 Task: Create a rule when a start date Less than 1 hours from now is set on a card by anyone except me.
Action: Mouse moved to (1093, 71)
Screenshot: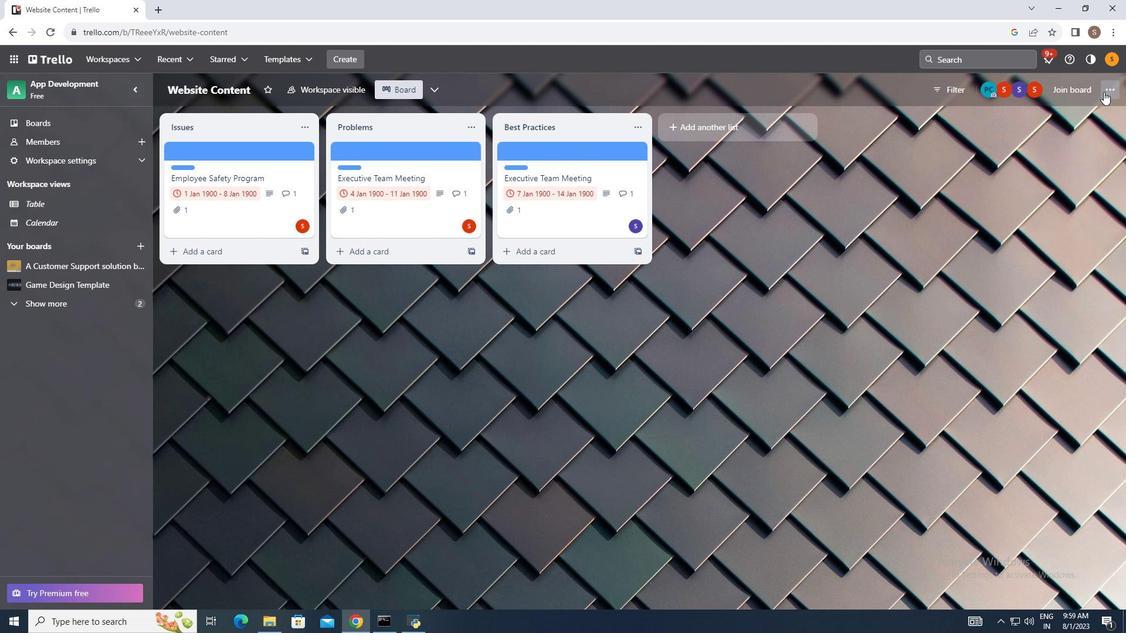 
Action: Mouse pressed left at (1093, 71)
Screenshot: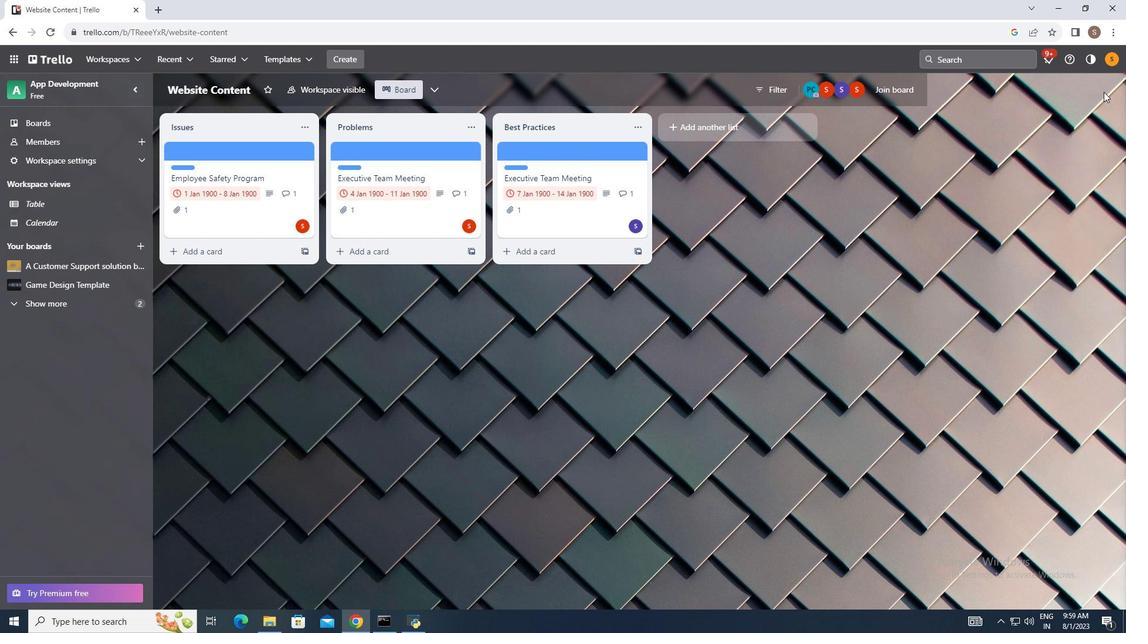 
Action: Mouse moved to (1019, 217)
Screenshot: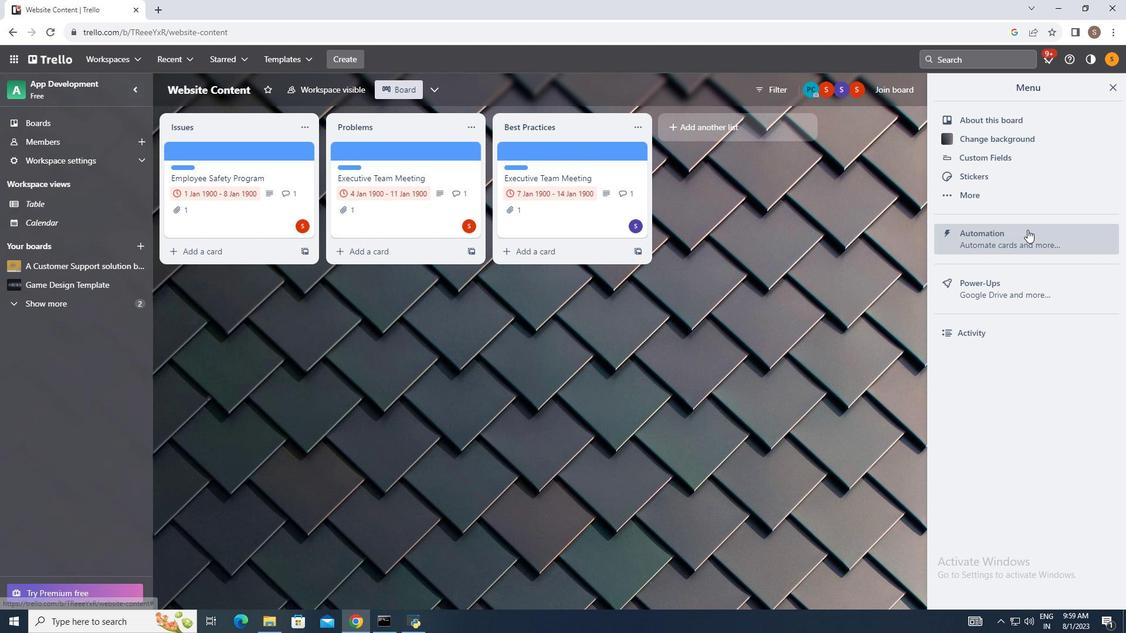
Action: Mouse pressed left at (1019, 217)
Screenshot: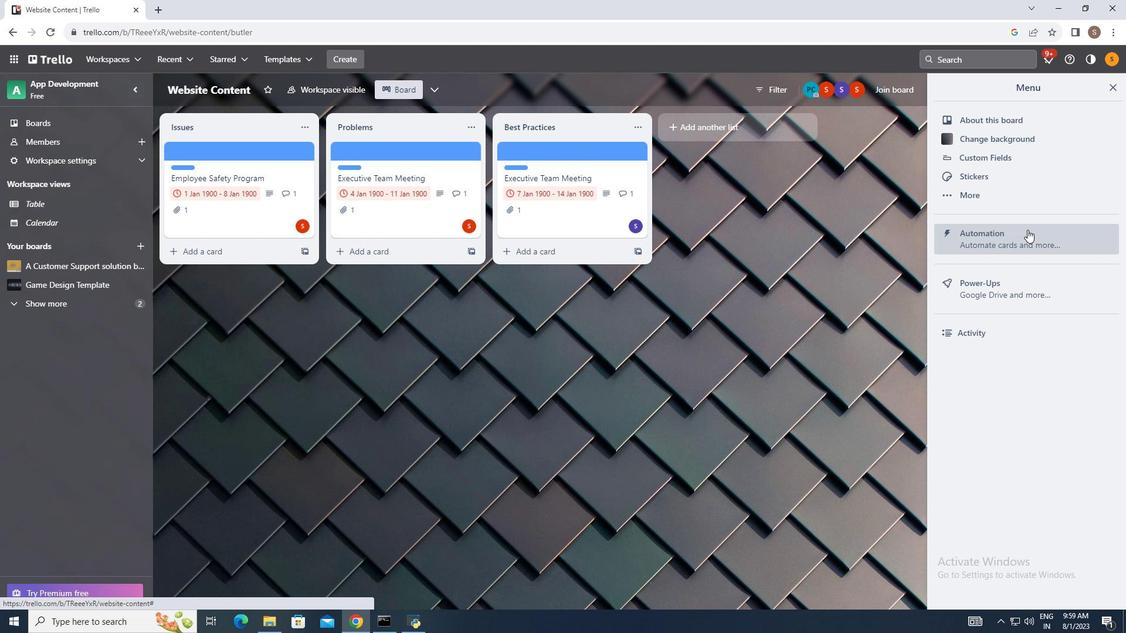 
Action: Mouse moved to (221, 173)
Screenshot: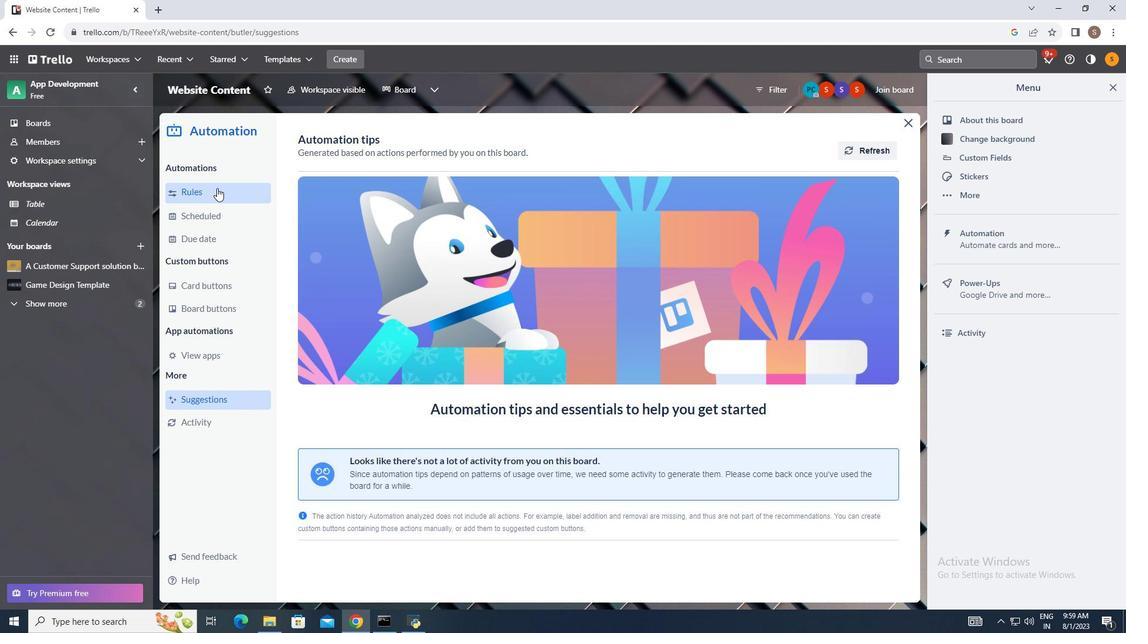 
Action: Mouse pressed left at (221, 173)
Screenshot: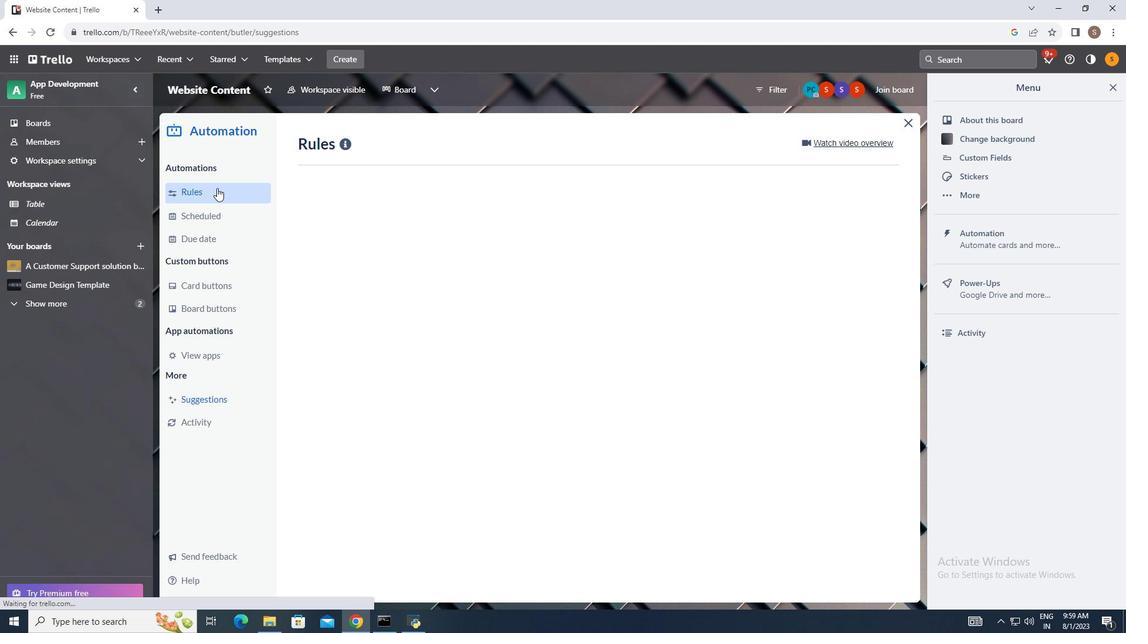 
Action: Mouse moved to (771, 126)
Screenshot: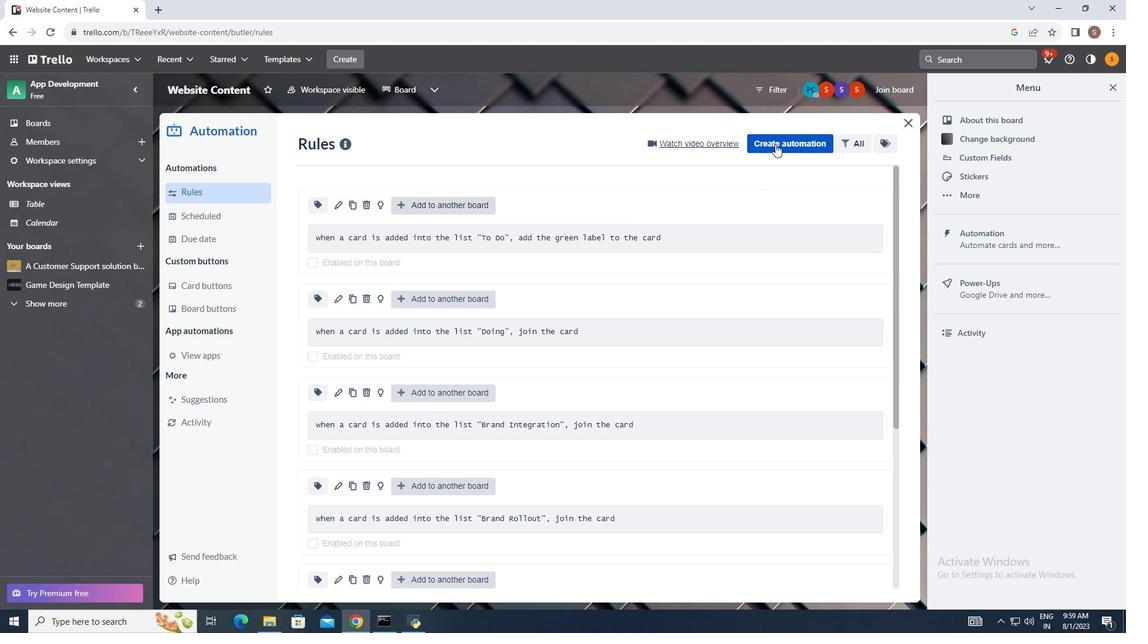 
Action: Mouse pressed left at (771, 126)
Screenshot: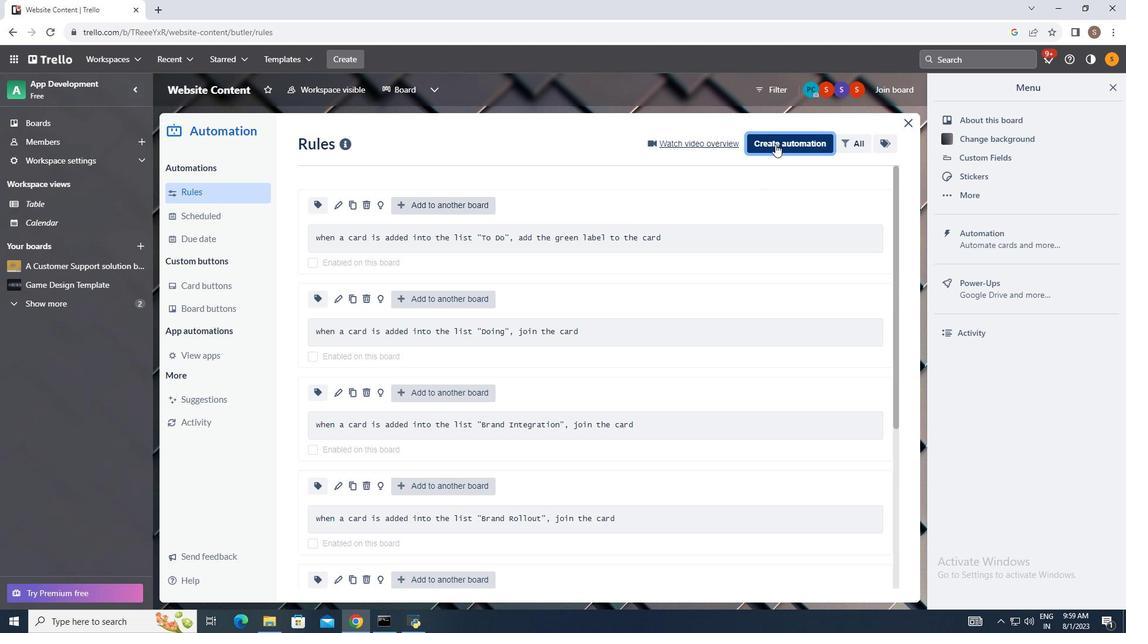 
Action: Mouse moved to (600, 240)
Screenshot: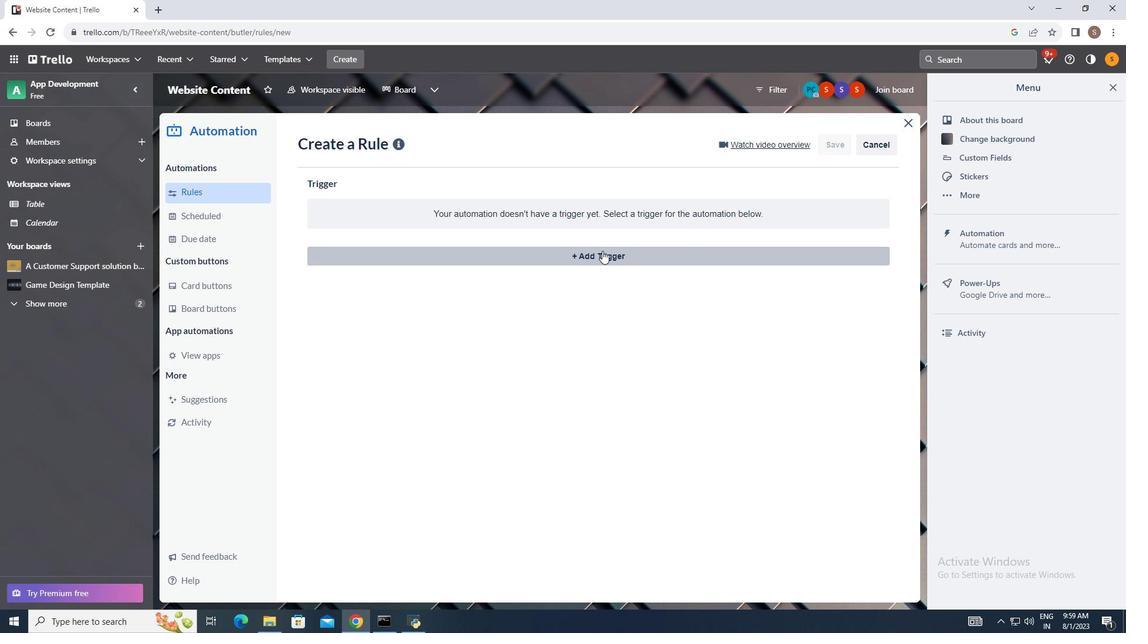 
Action: Mouse pressed left at (600, 240)
Screenshot: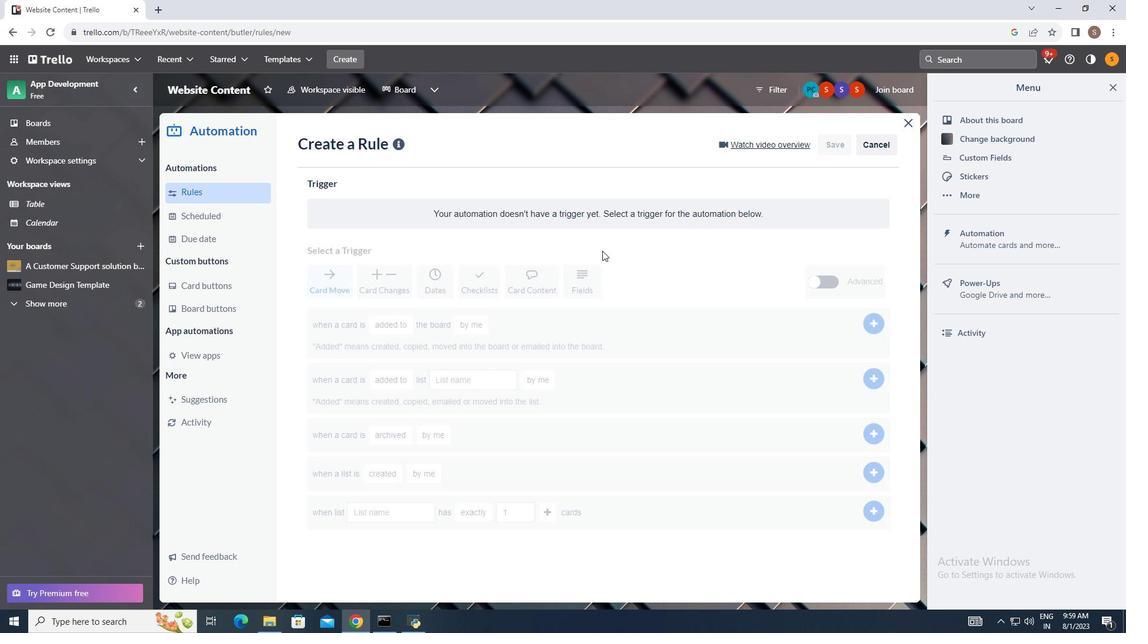 
Action: Mouse moved to (439, 279)
Screenshot: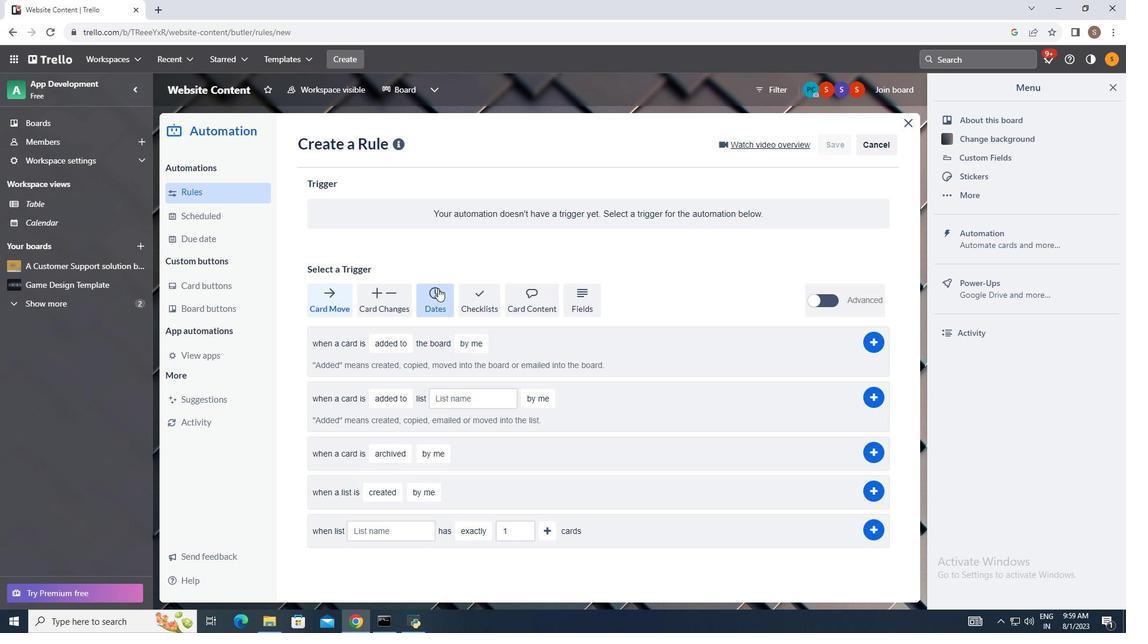 
Action: Mouse pressed left at (439, 279)
Screenshot: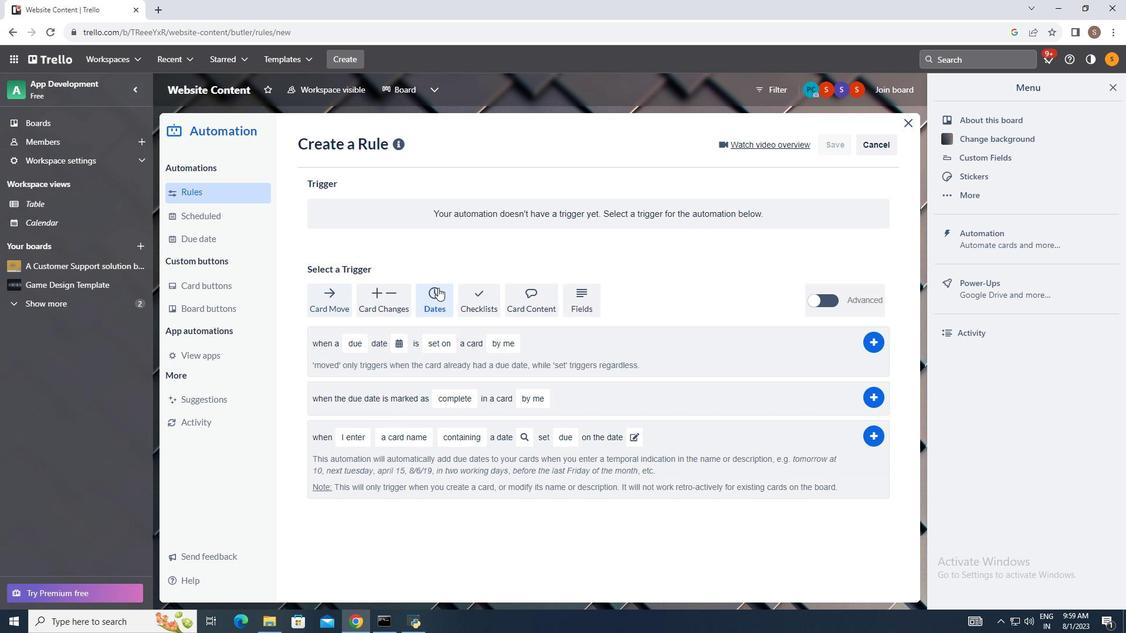 
Action: Mouse moved to (350, 335)
Screenshot: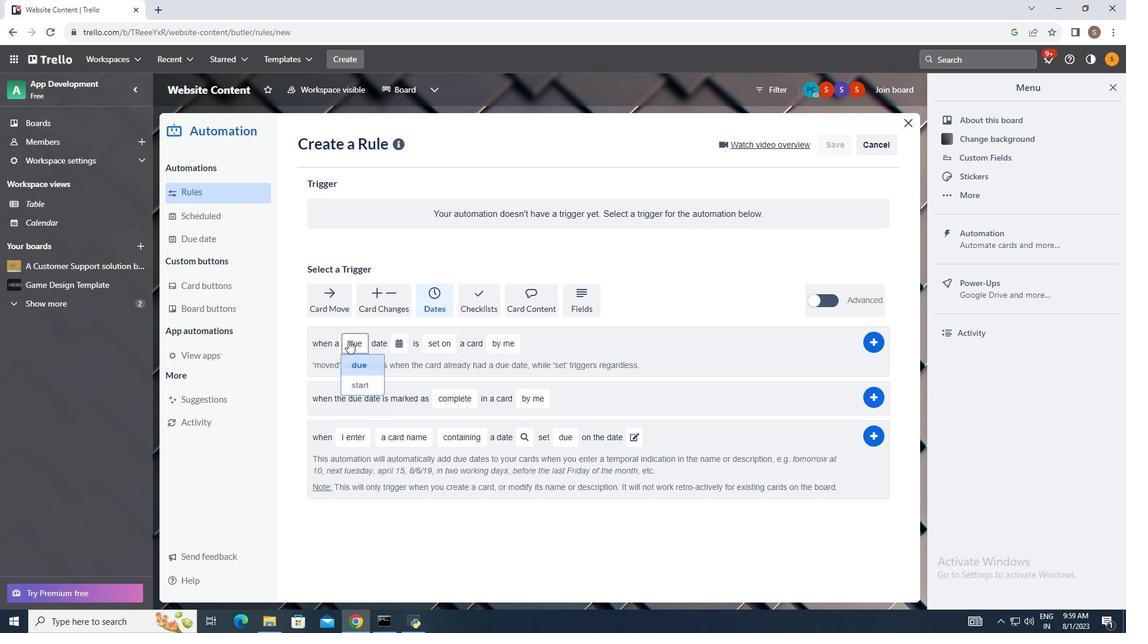 
Action: Mouse pressed left at (350, 335)
Screenshot: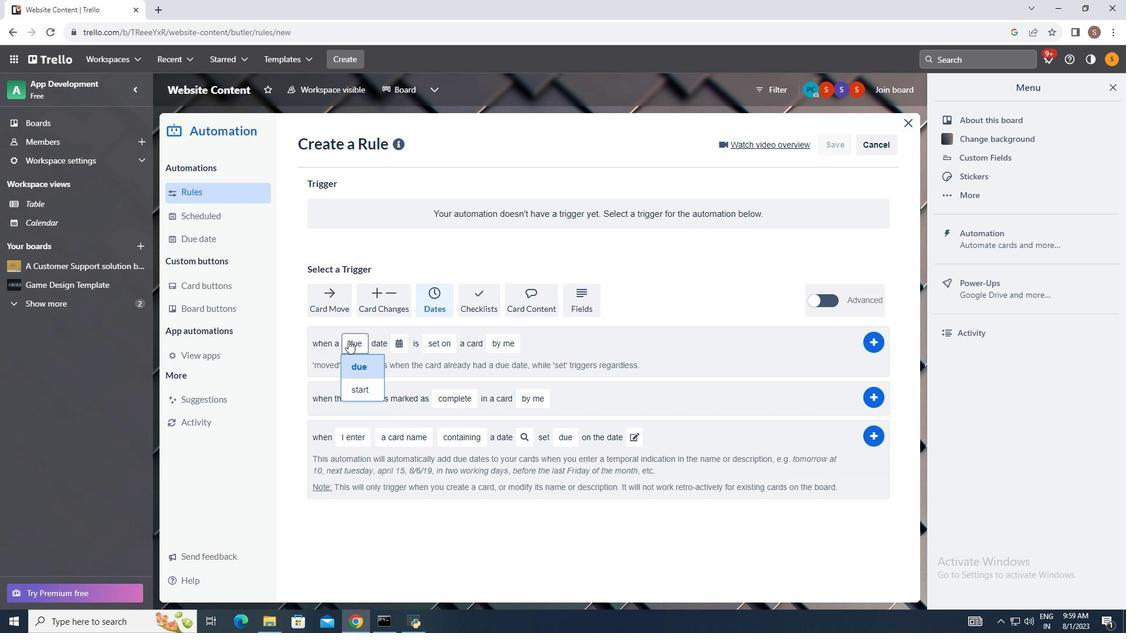 
Action: Mouse moved to (362, 384)
Screenshot: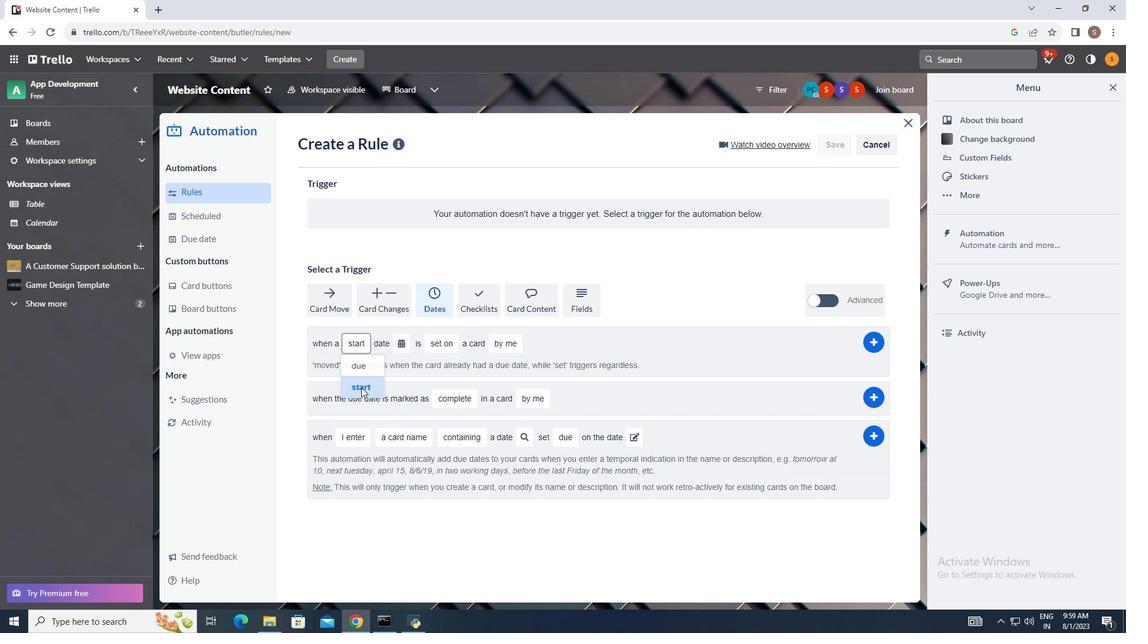 
Action: Mouse pressed left at (362, 384)
Screenshot: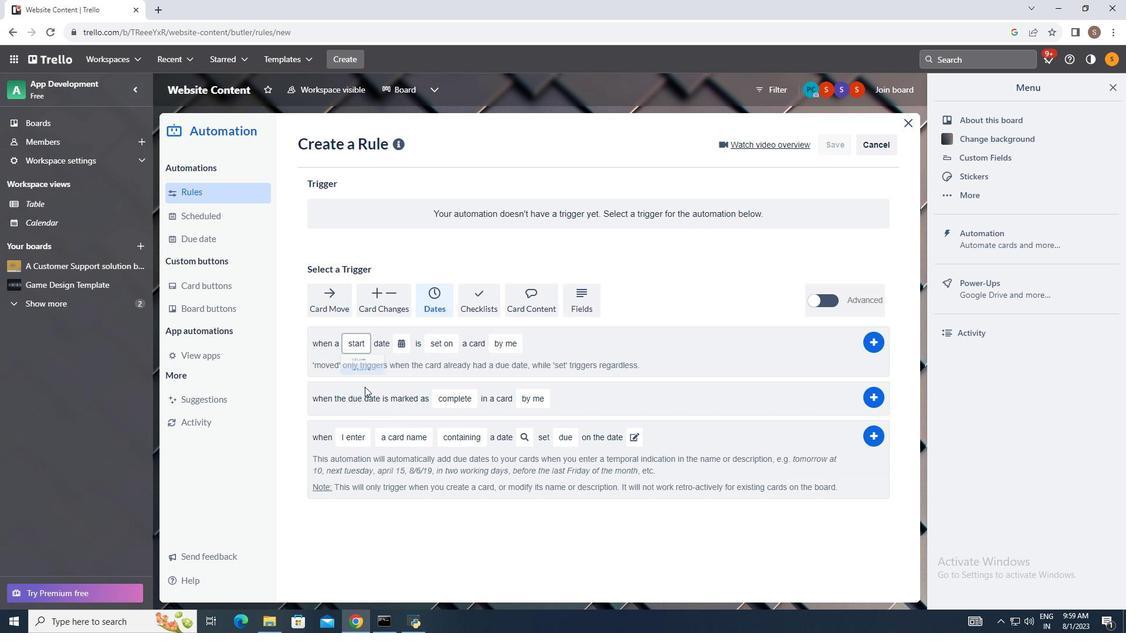 
Action: Mouse moved to (409, 344)
Screenshot: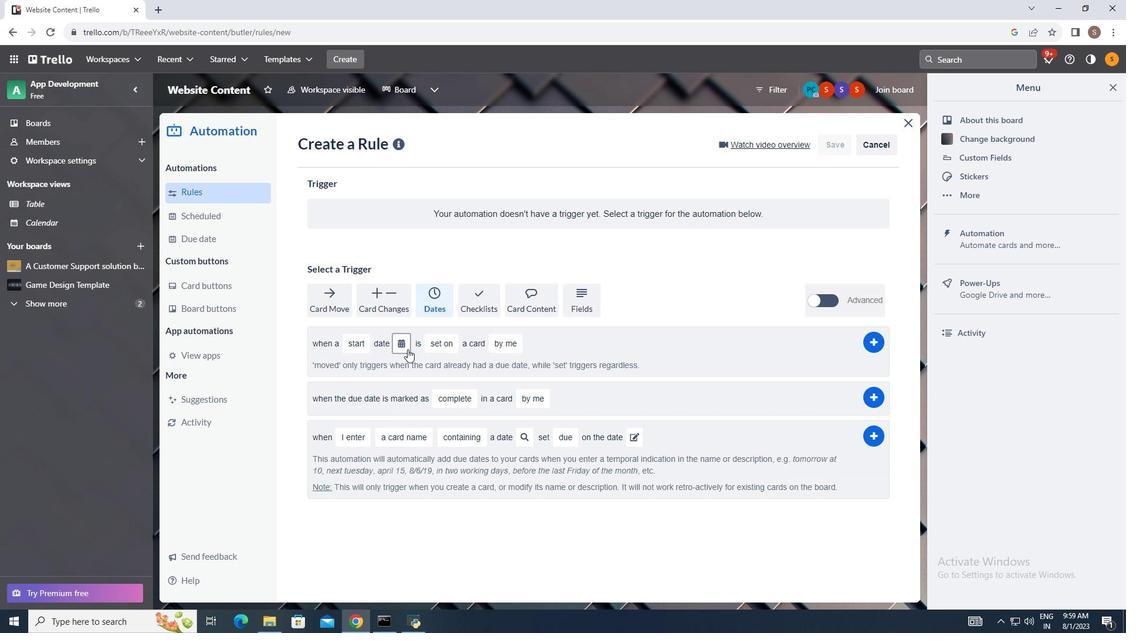 
Action: Mouse pressed left at (409, 344)
Screenshot: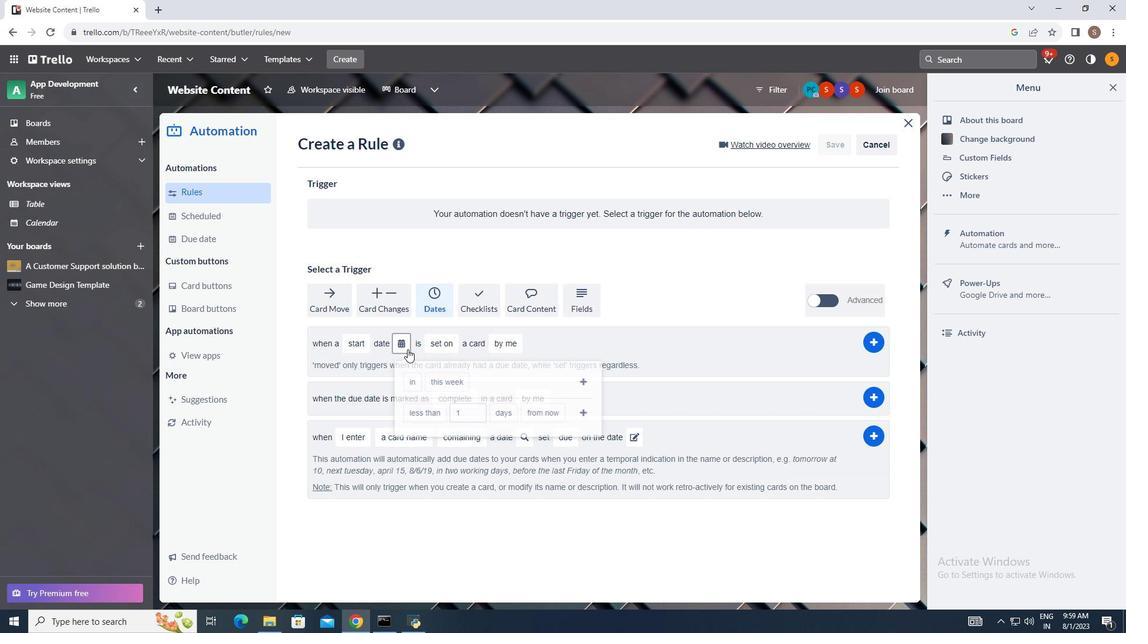 
Action: Mouse moved to (420, 412)
Screenshot: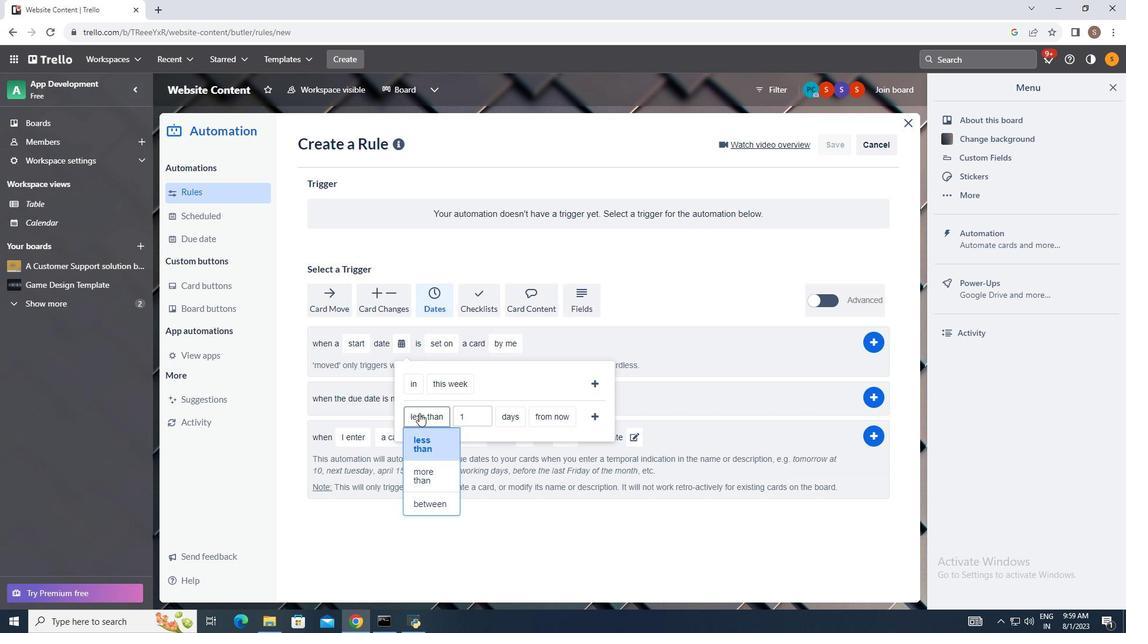 
Action: Mouse pressed left at (420, 412)
Screenshot: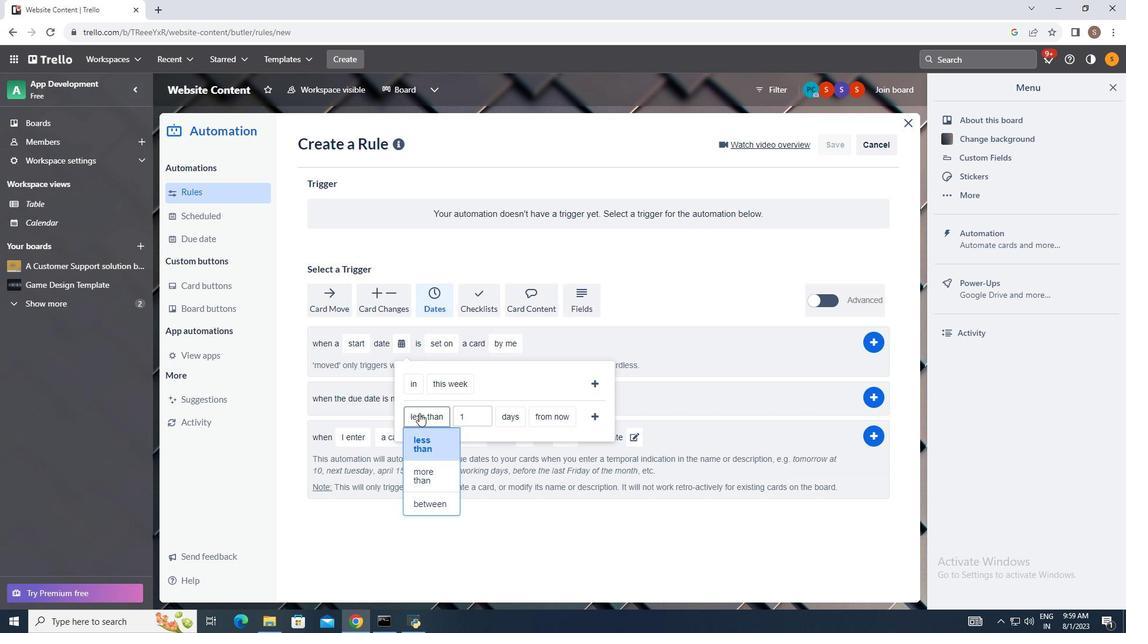 
Action: Mouse moved to (427, 441)
Screenshot: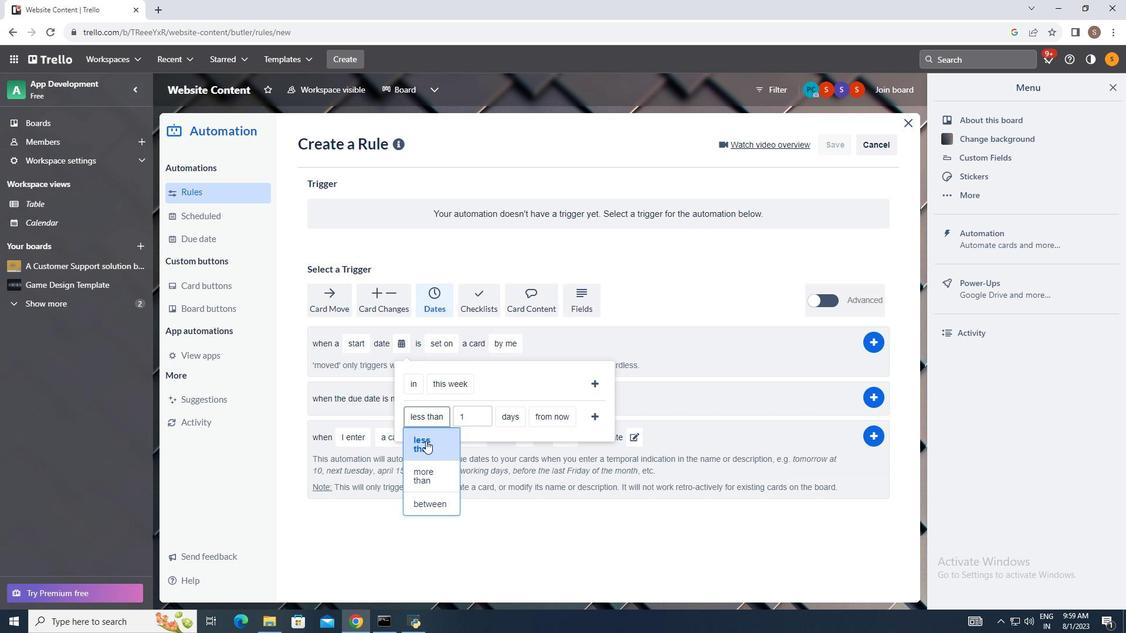 
Action: Mouse pressed left at (427, 441)
Screenshot: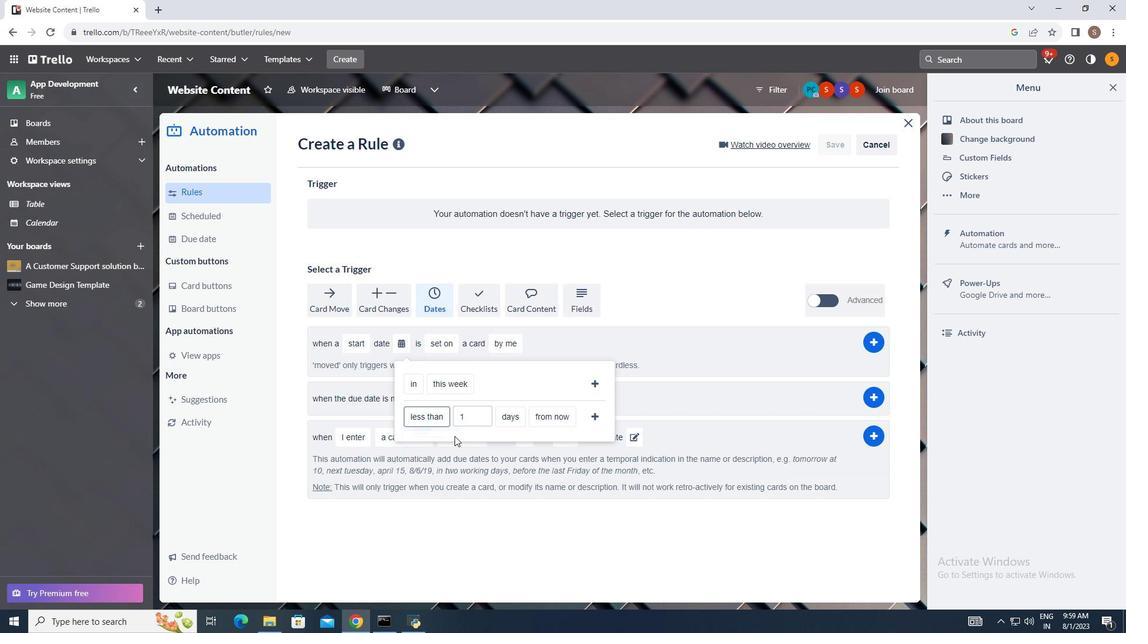 
Action: Mouse moved to (501, 417)
Screenshot: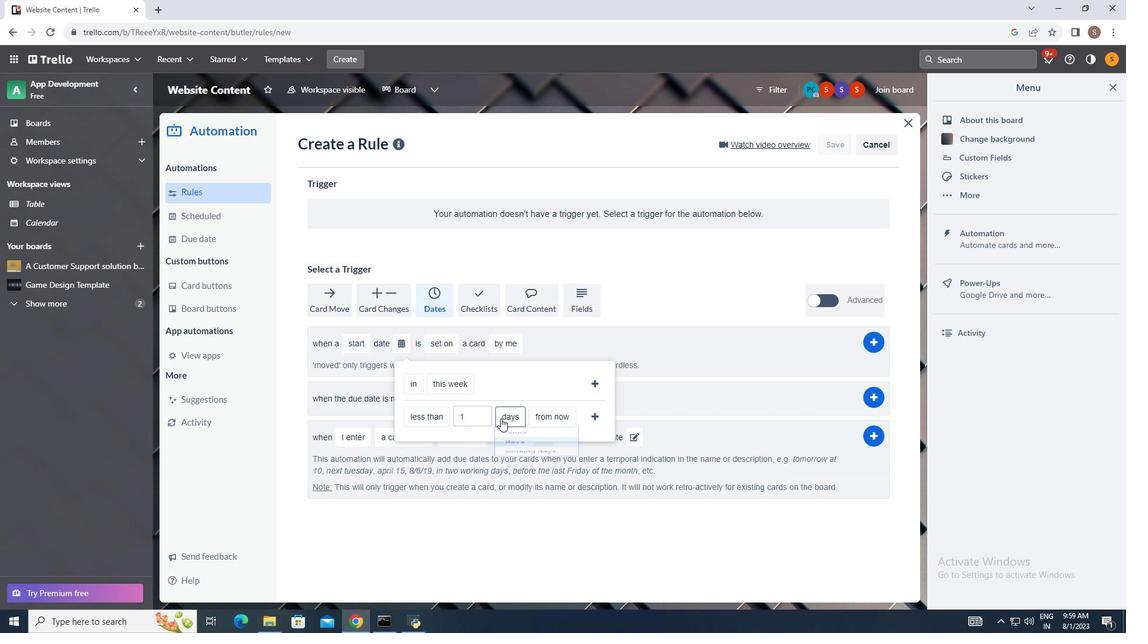 
Action: Mouse pressed left at (501, 417)
Screenshot: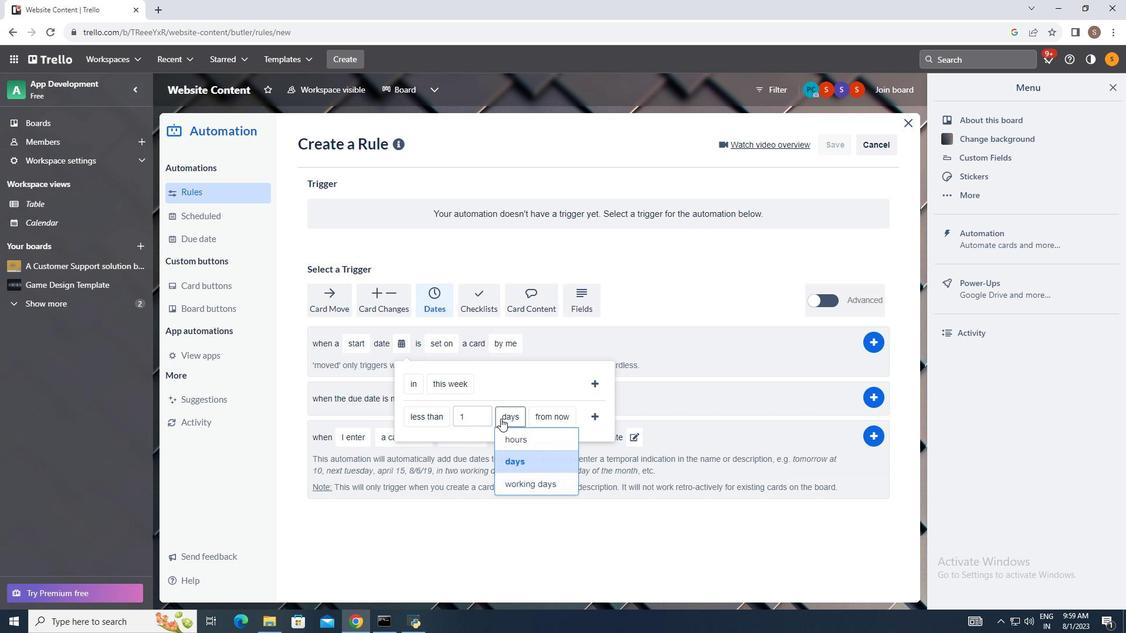
Action: Mouse moved to (514, 437)
Screenshot: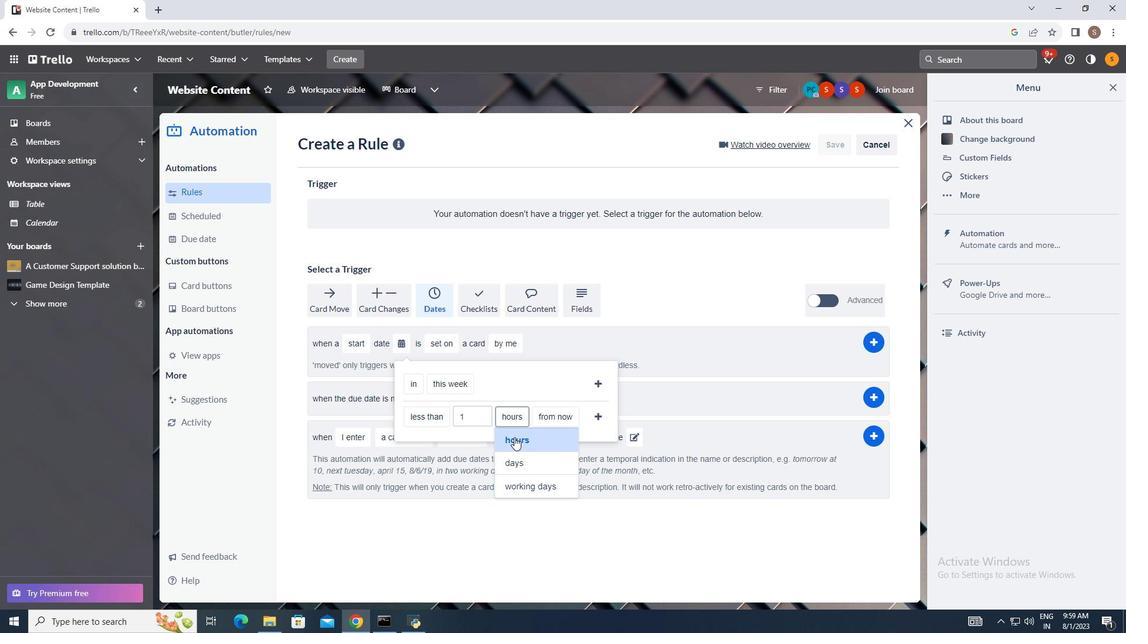 
Action: Mouse pressed left at (514, 437)
Screenshot: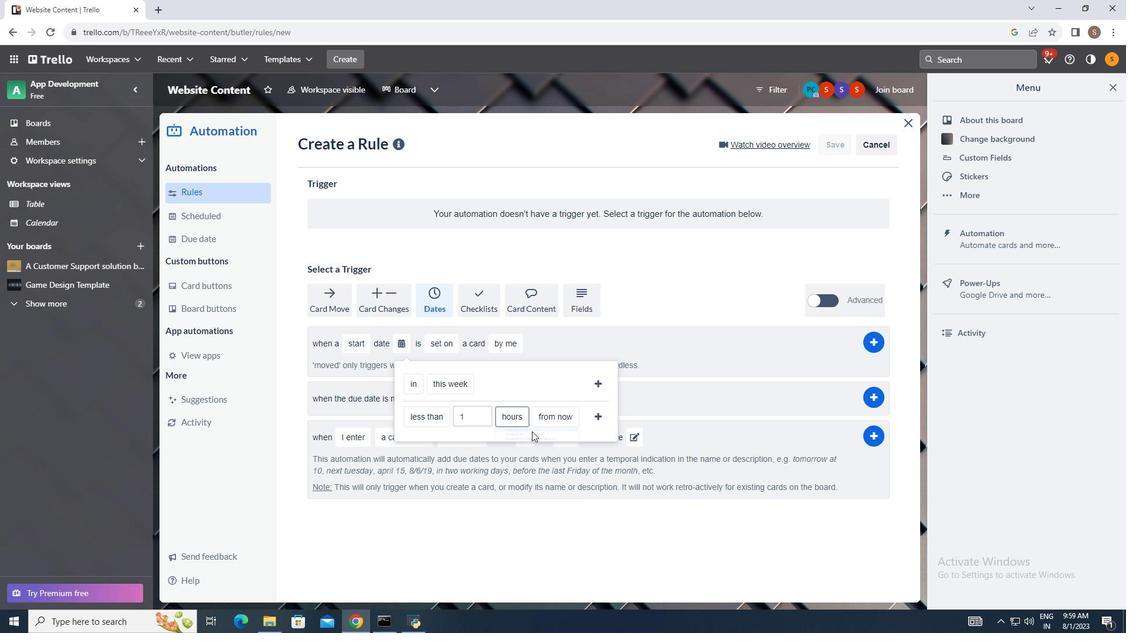 
Action: Mouse moved to (557, 416)
Screenshot: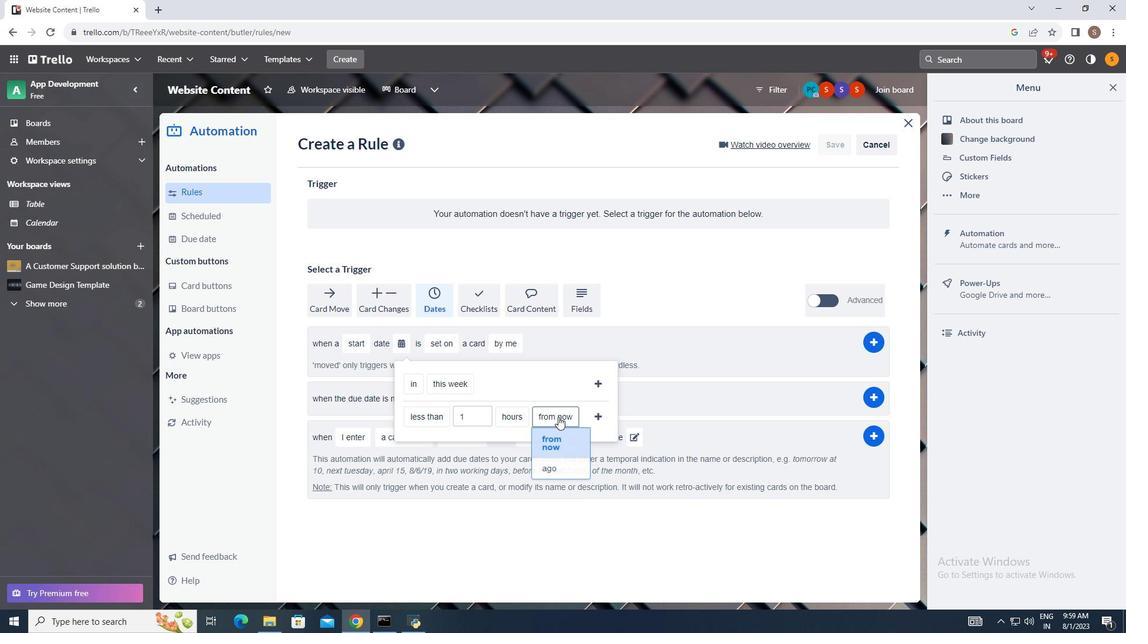 
Action: Mouse pressed left at (557, 416)
Screenshot: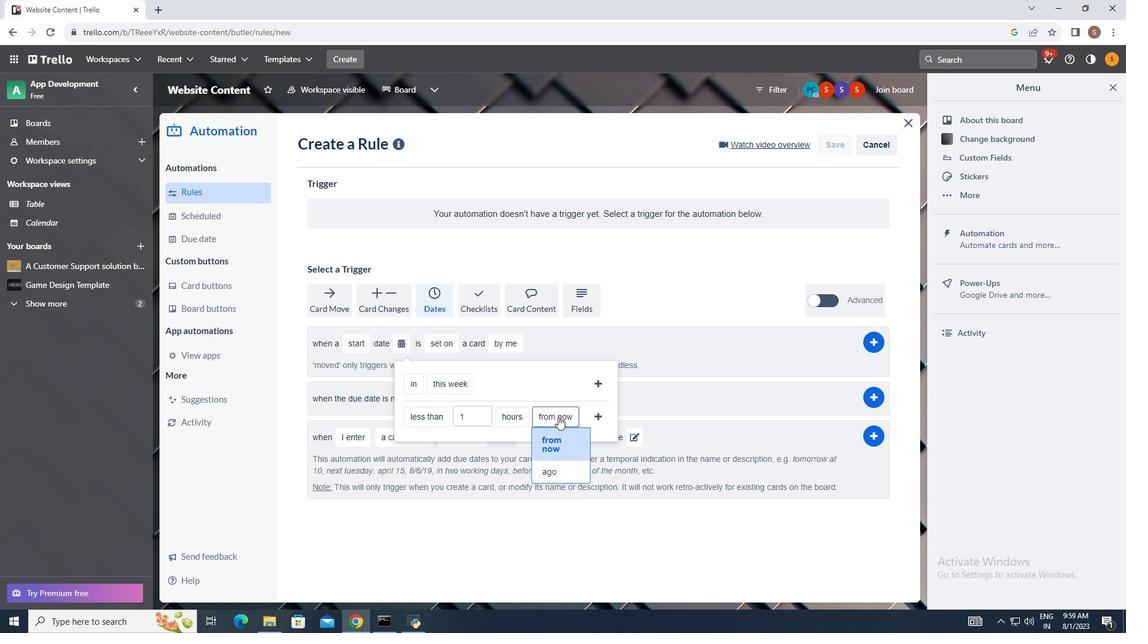 
Action: Mouse moved to (565, 440)
Screenshot: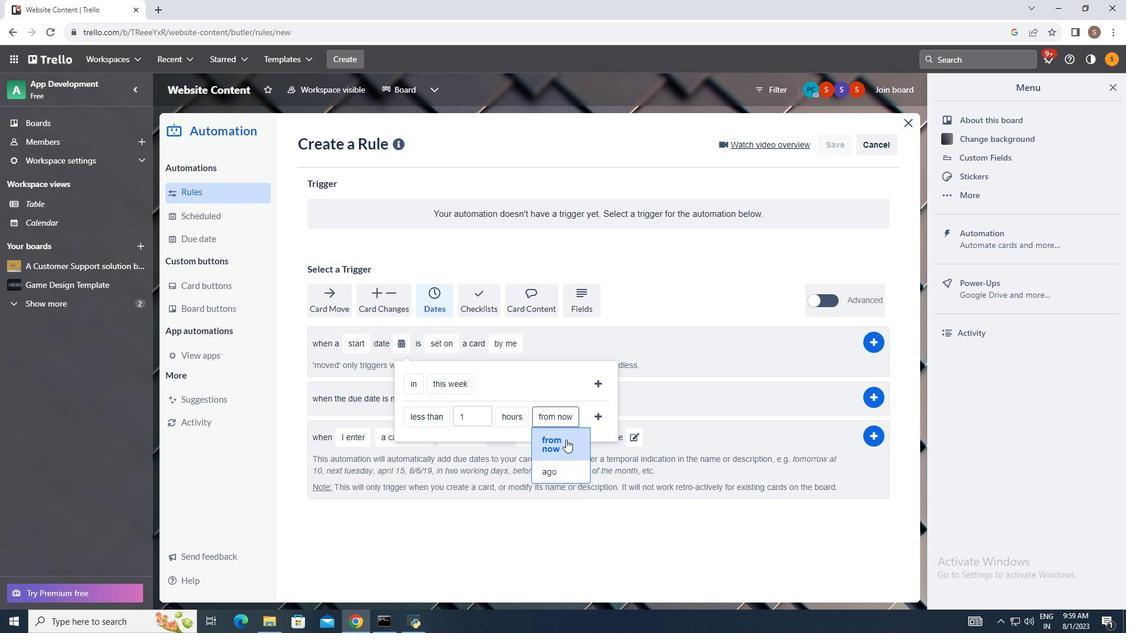 
Action: Mouse pressed left at (565, 440)
Screenshot: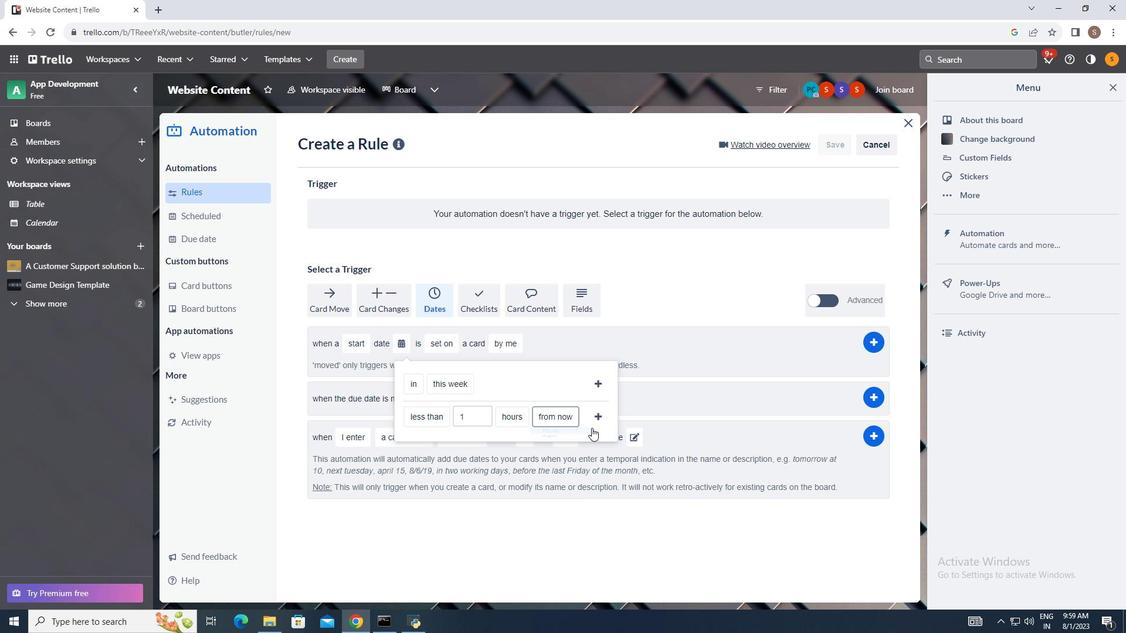 
Action: Mouse moved to (599, 410)
Screenshot: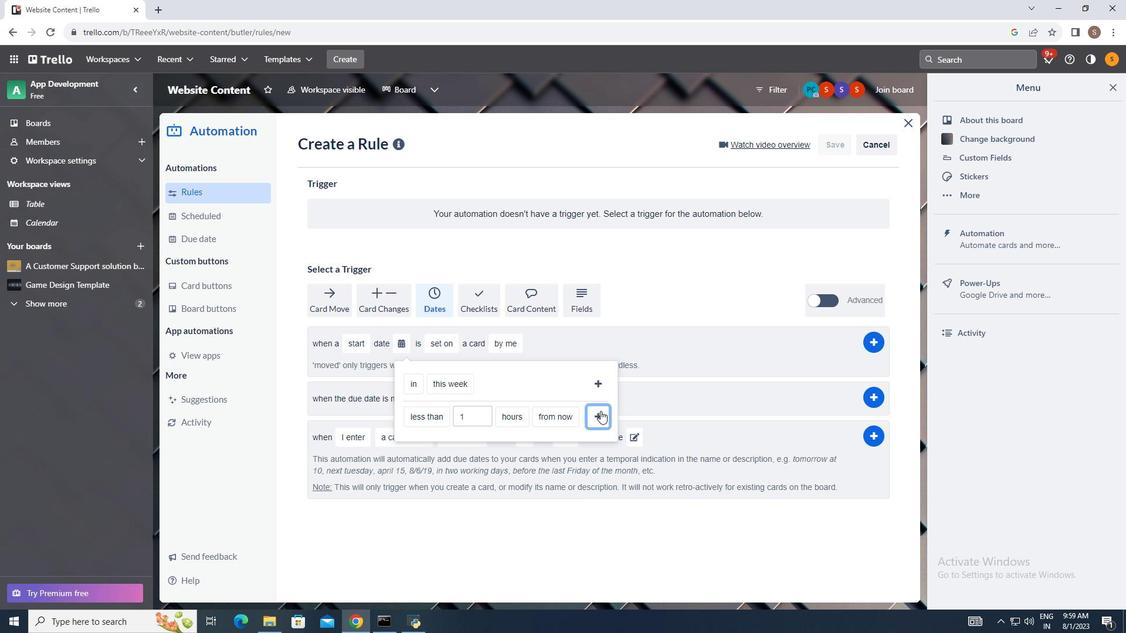 
Action: Mouse pressed left at (599, 410)
Screenshot: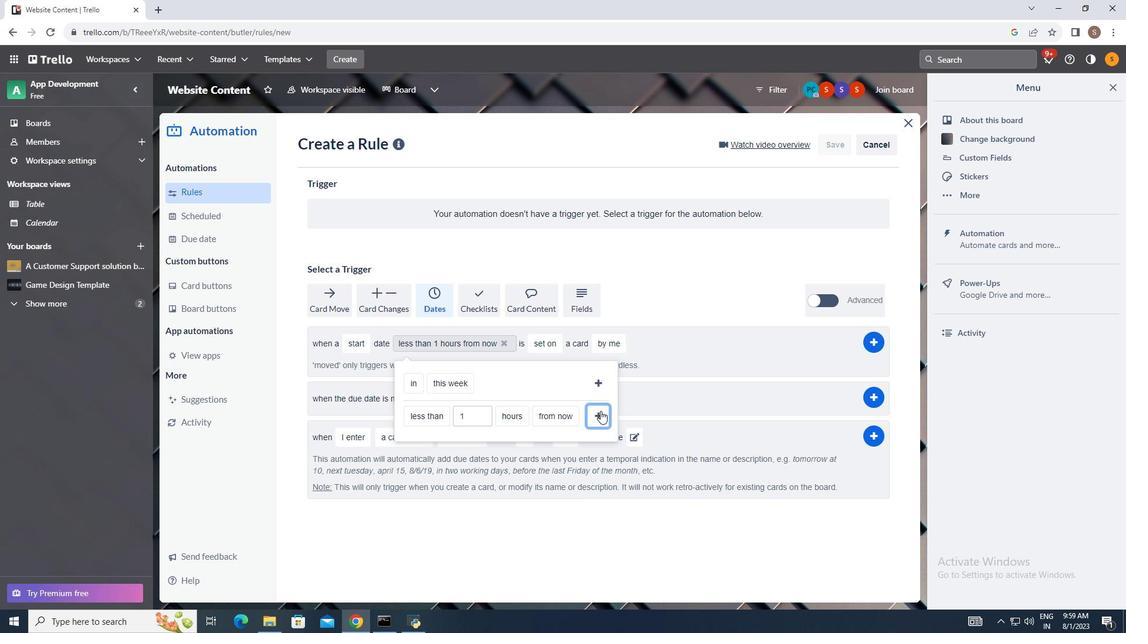 
Action: Mouse moved to (551, 345)
Screenshot: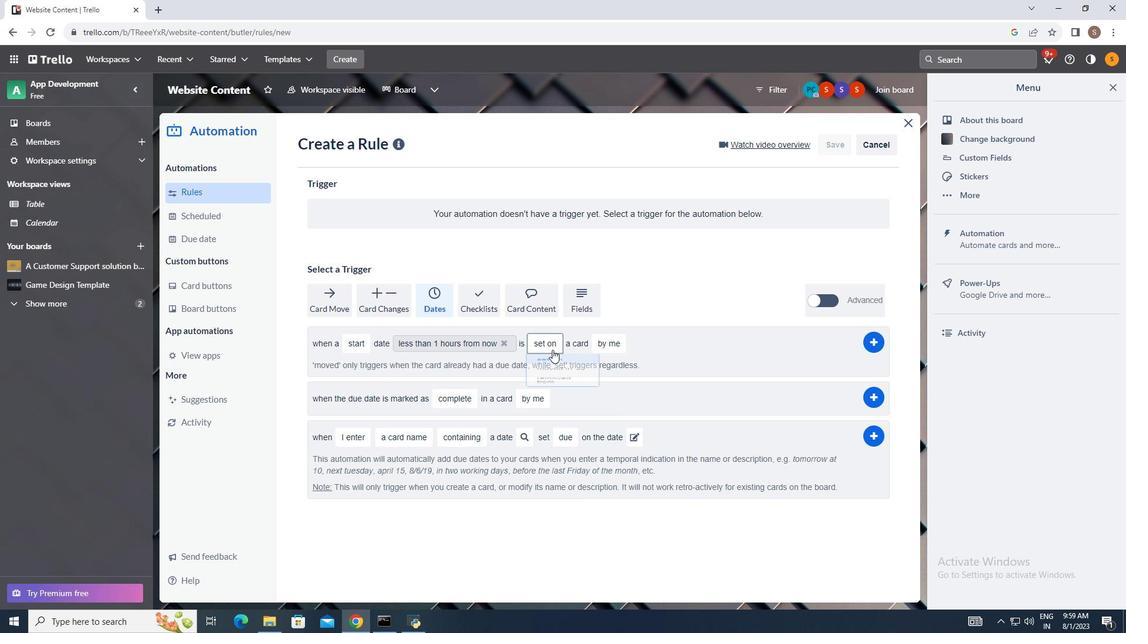 
Action: Mouse pressed left at (551, 345)
Screenshot: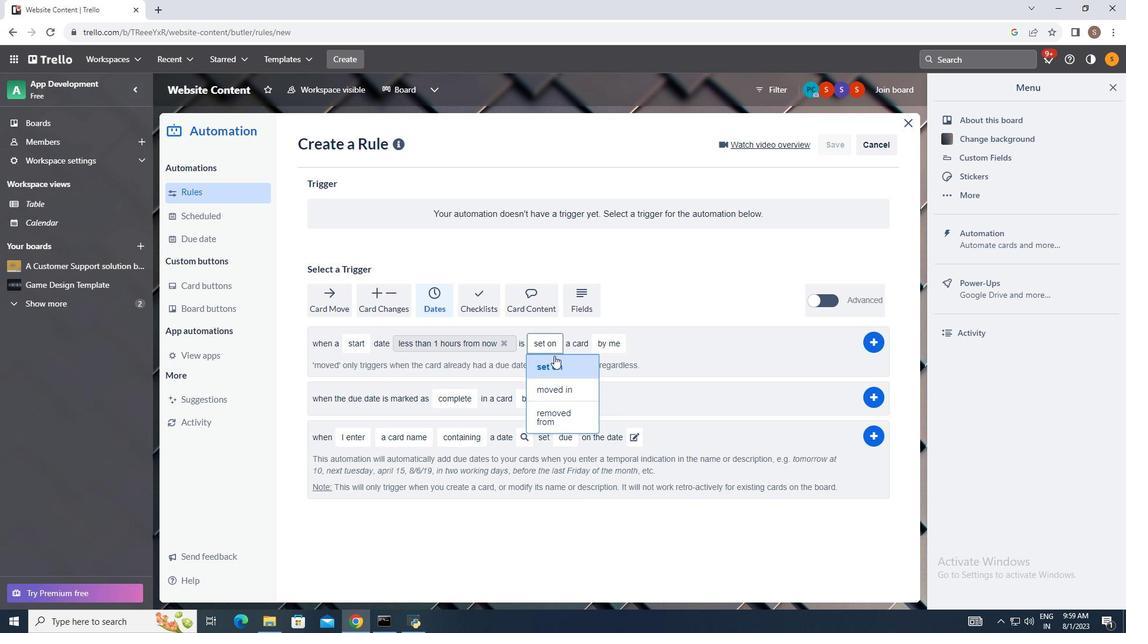 
Action: Mouse moved to (561, 365)
Screenshot: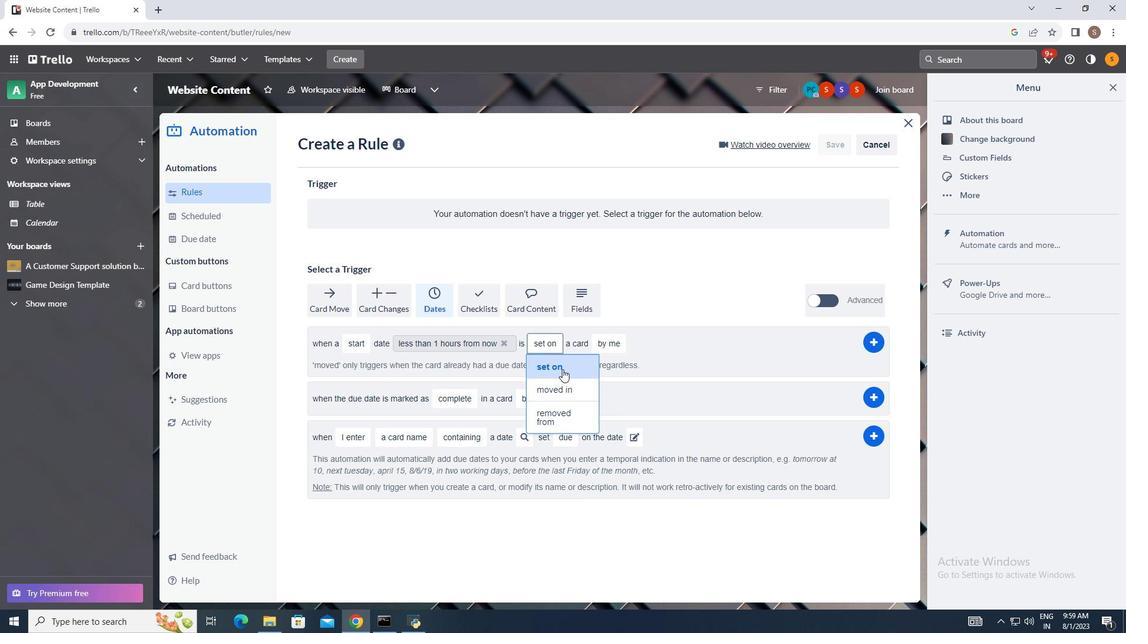 
Action: Mouse pressed left at (561, 365)
Screenshot: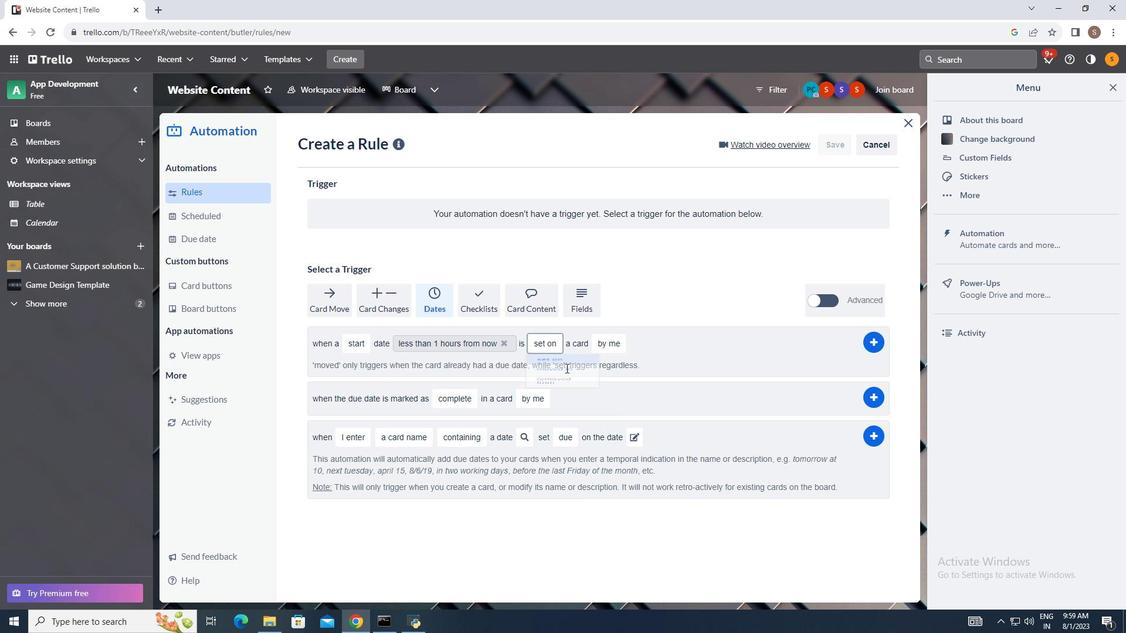 
Action: Mouse moved to (619, 339)
Screenshot: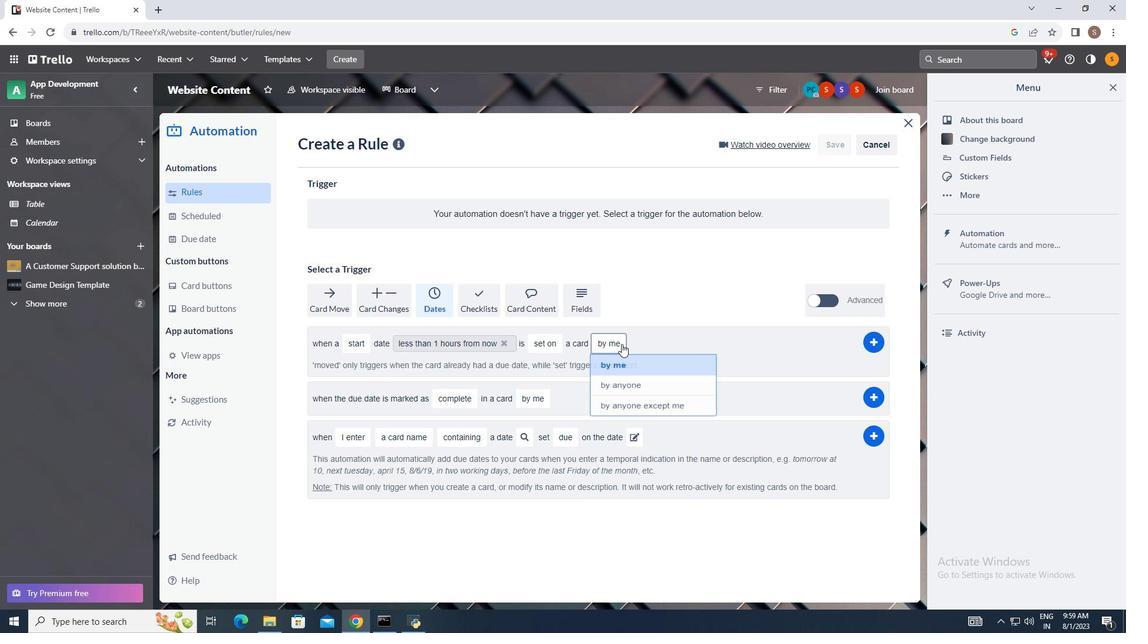 
Action: Mouse pressed left at (619, 339)
Screenshot: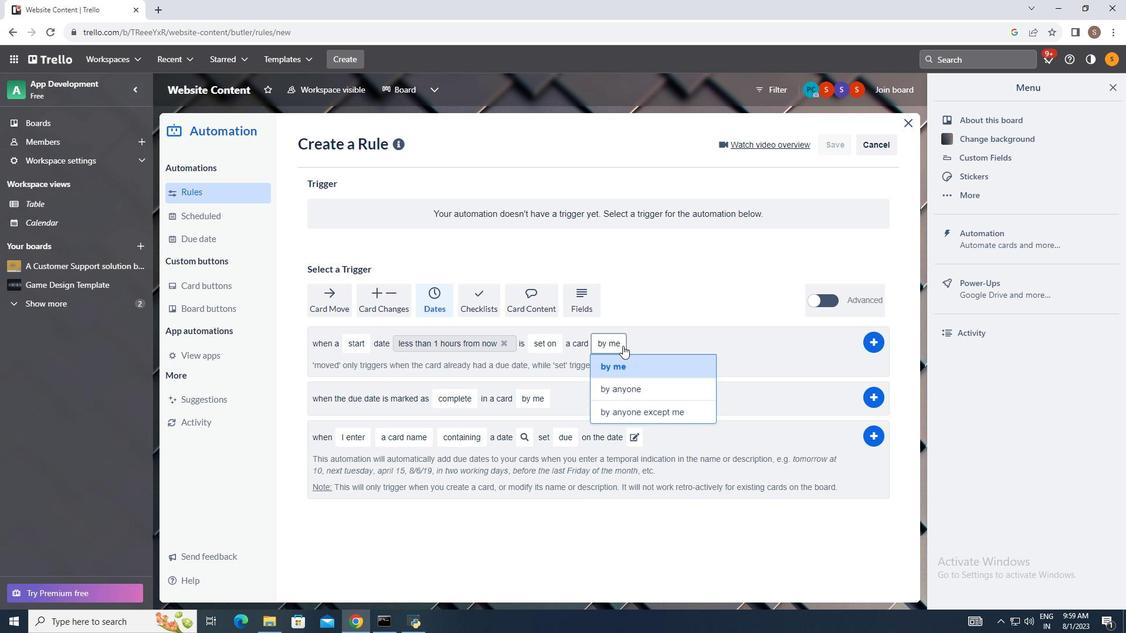 
Action: Mouse moved to (650, 404)
Screenshot: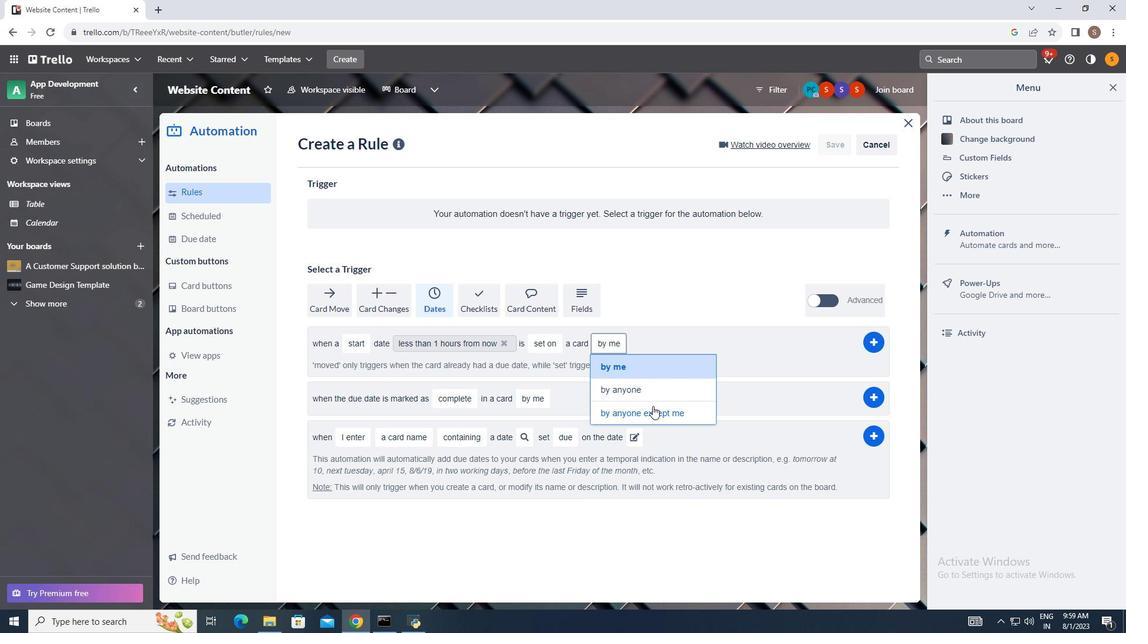 
Action: Mouse pressed left at (650, 404)
Screenshot: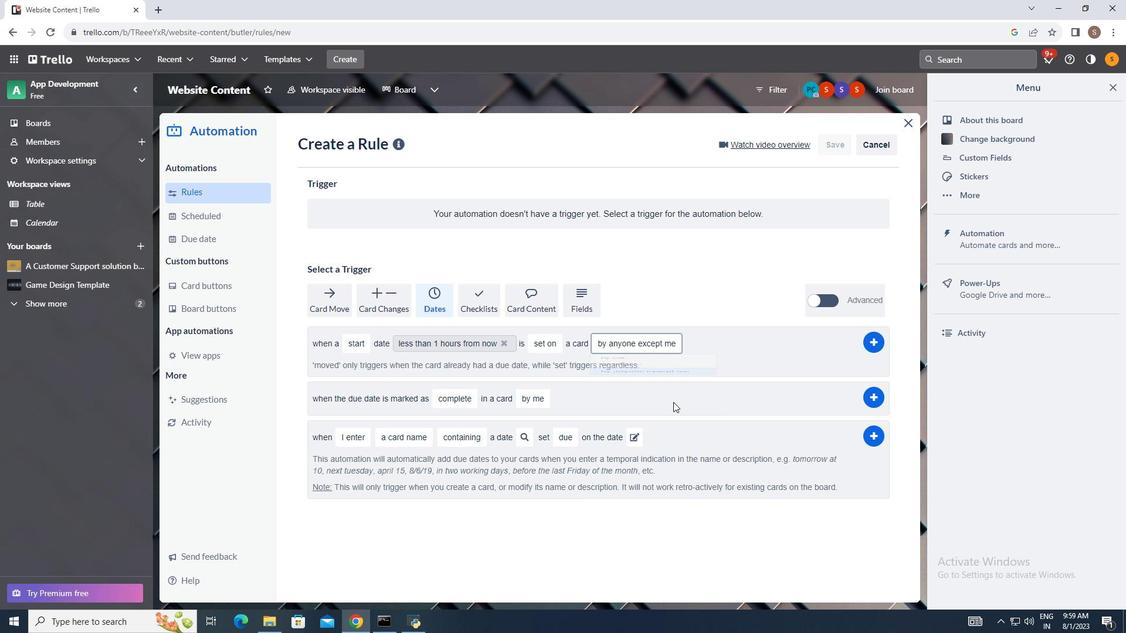 
Action: Mouse moved to (867, 336)
Screenshot: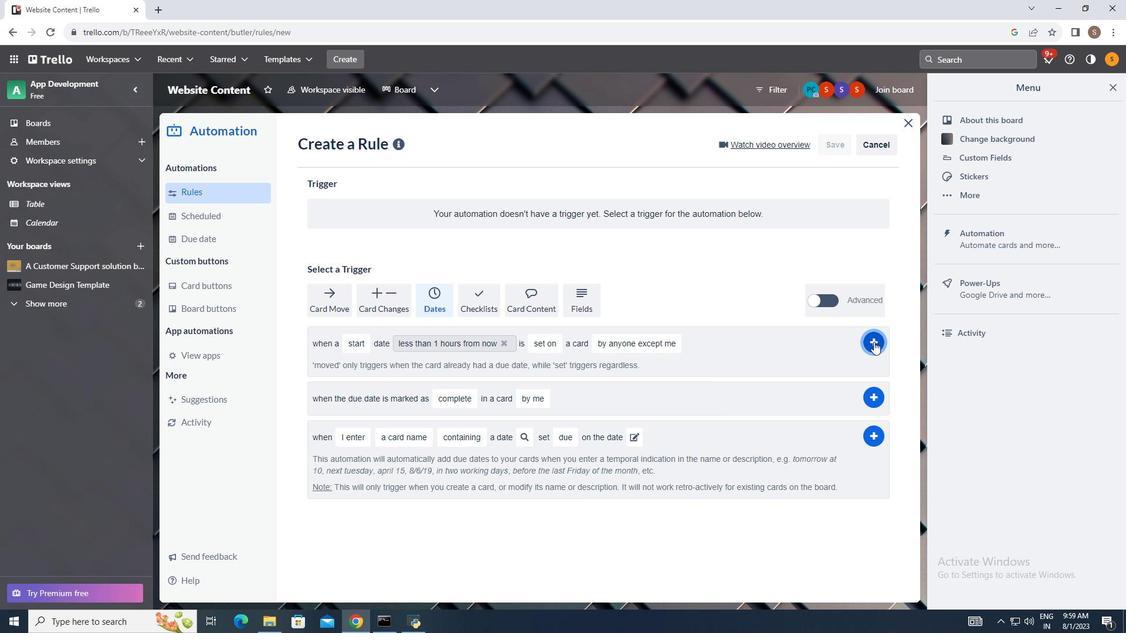 
Action: Mouse pressed left at (867, 336)
Screenshot: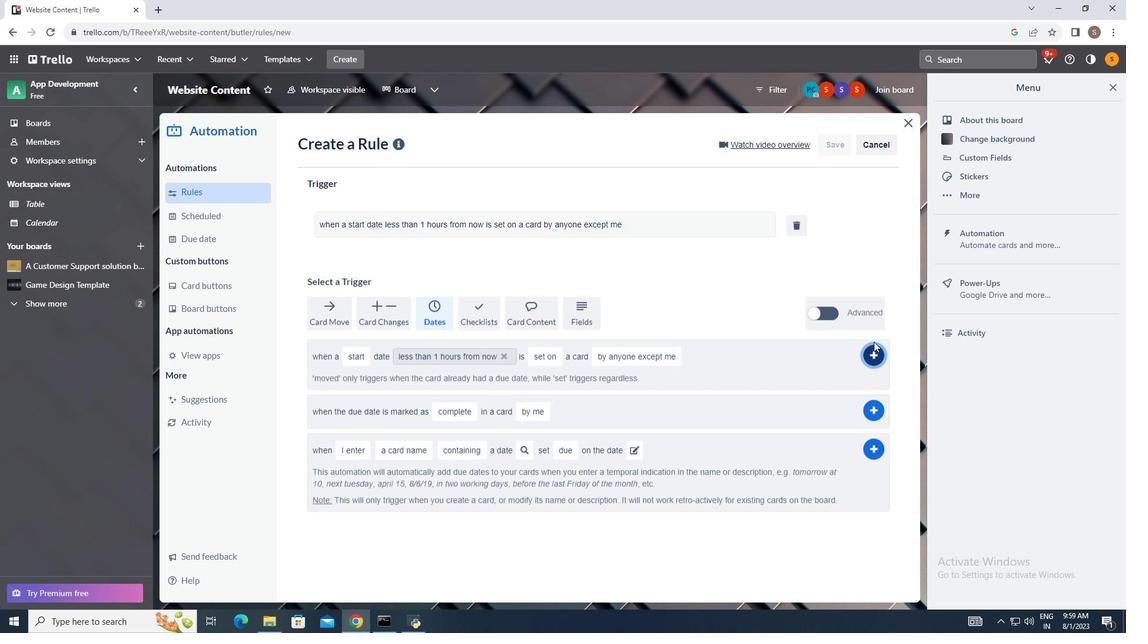 
Action: Mouse moved to (678, 306)
Screenshot: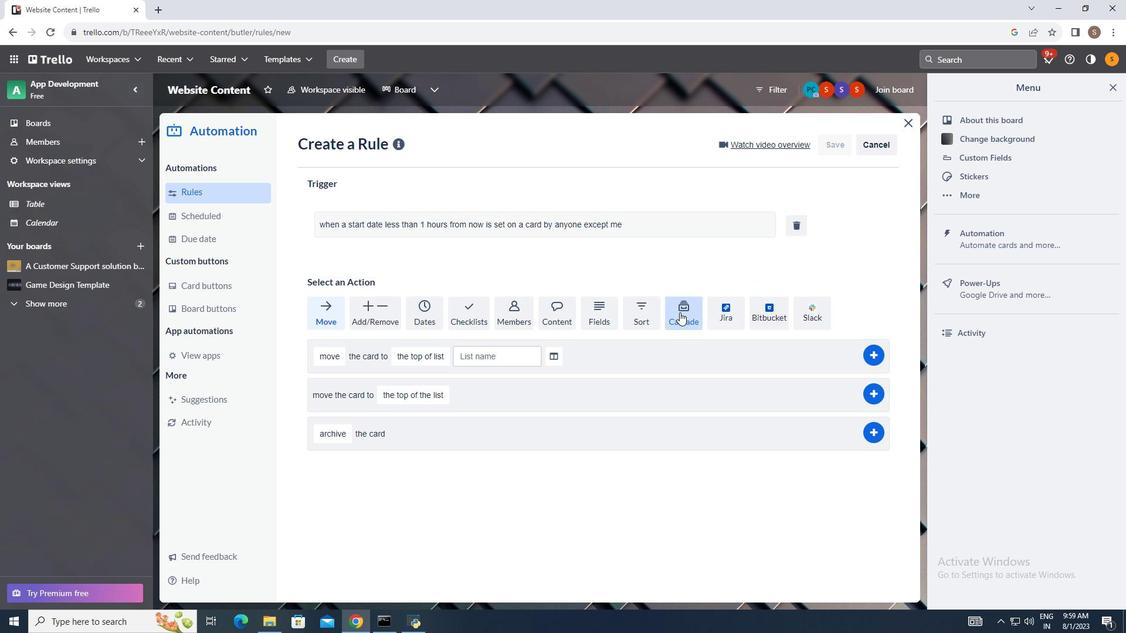 
